 Task: Create in the project ToxicWorks in Backlog an issue 'Implement a feature for users to customize the appâ€™s appearance', assign it to team member softage.1@softage.net and change the status to IN PROGRESS.
Action: Mouse moved to (185, 54)
Screenshot: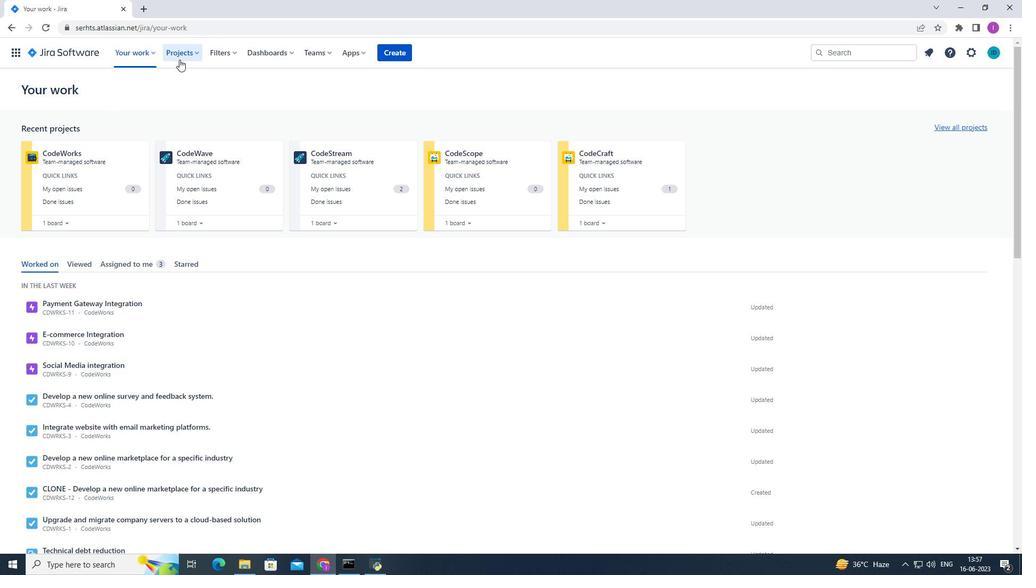 
Action: Mouse pressed left at (185, 54)
Screenshot: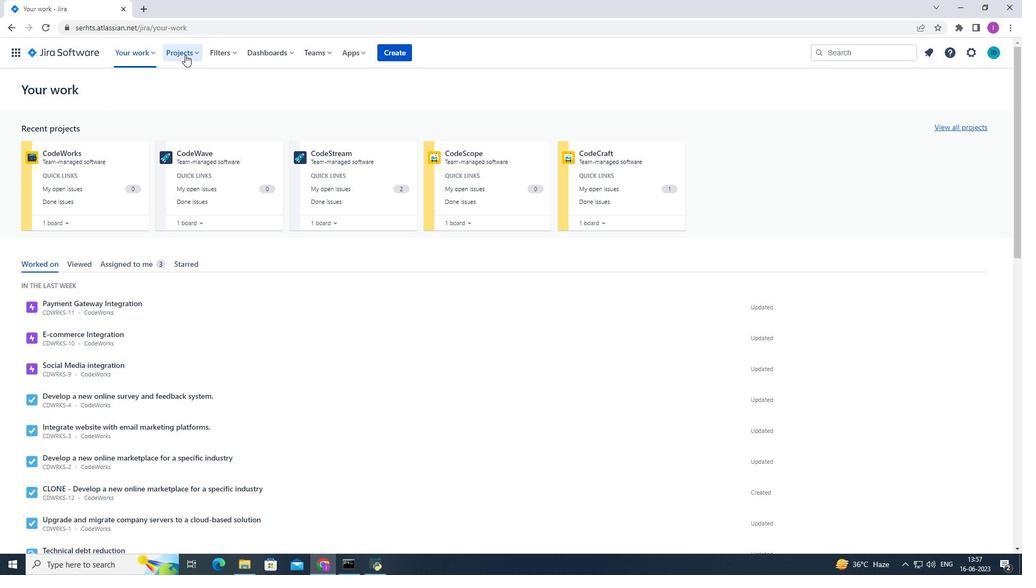
Action: Mouse moved to (218, 104)
Screenshot: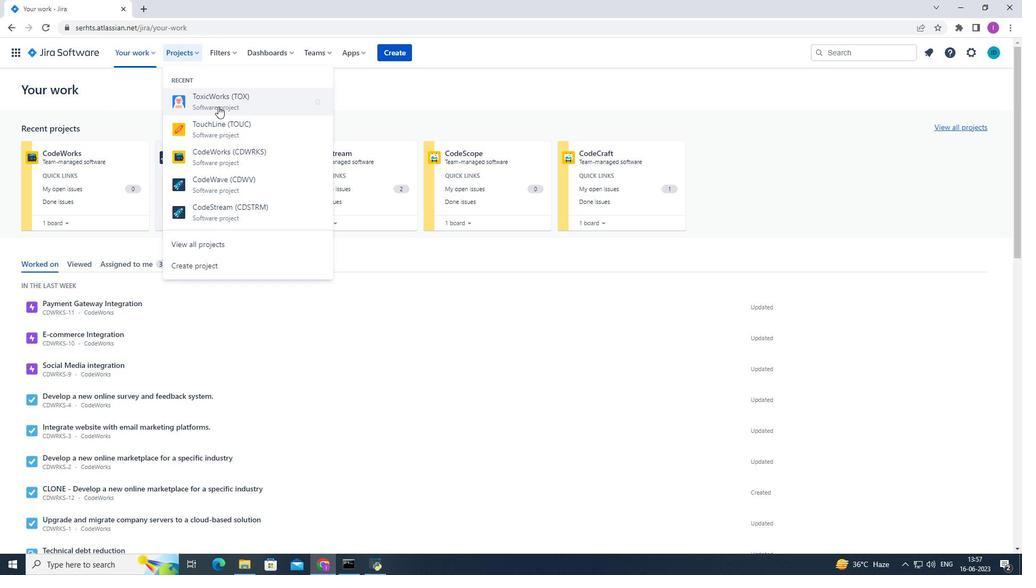 
Action: Mouse pressed left at (218, 104)
Screenshot: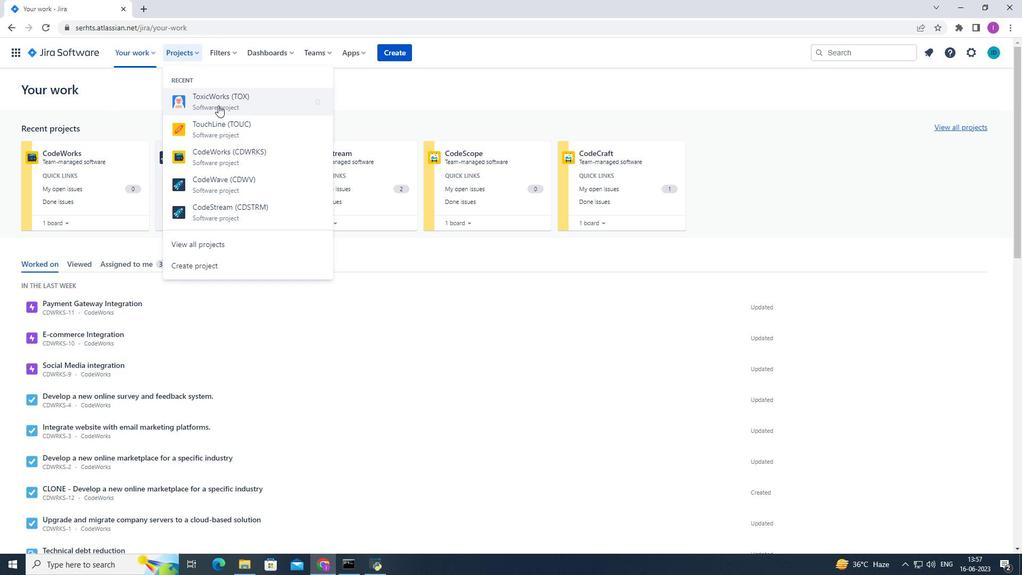 
Action: Mouse moved to (67, 160)
Screenshot: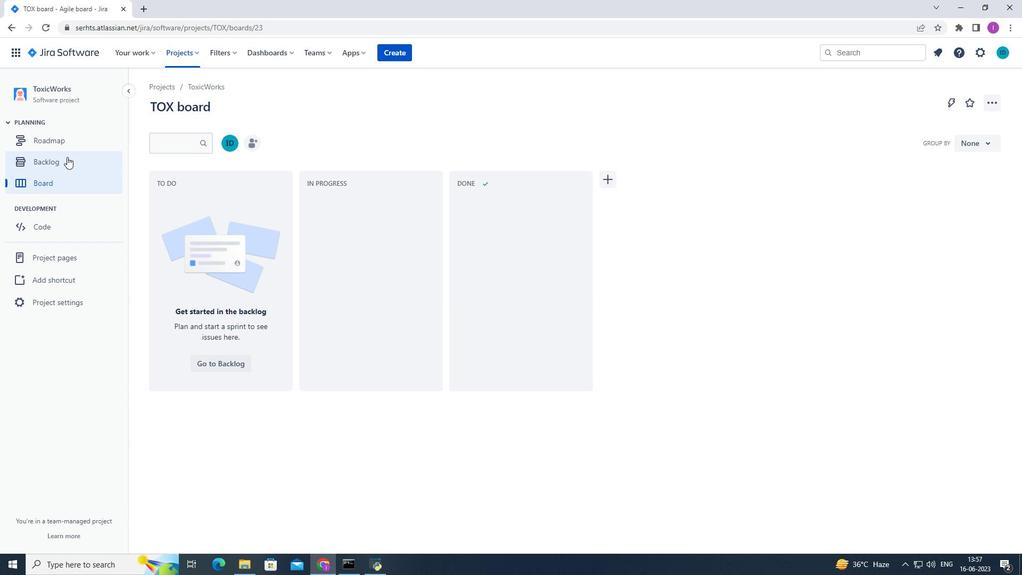 
Action: Mouse pressed left at (67, 160)
Screenshot: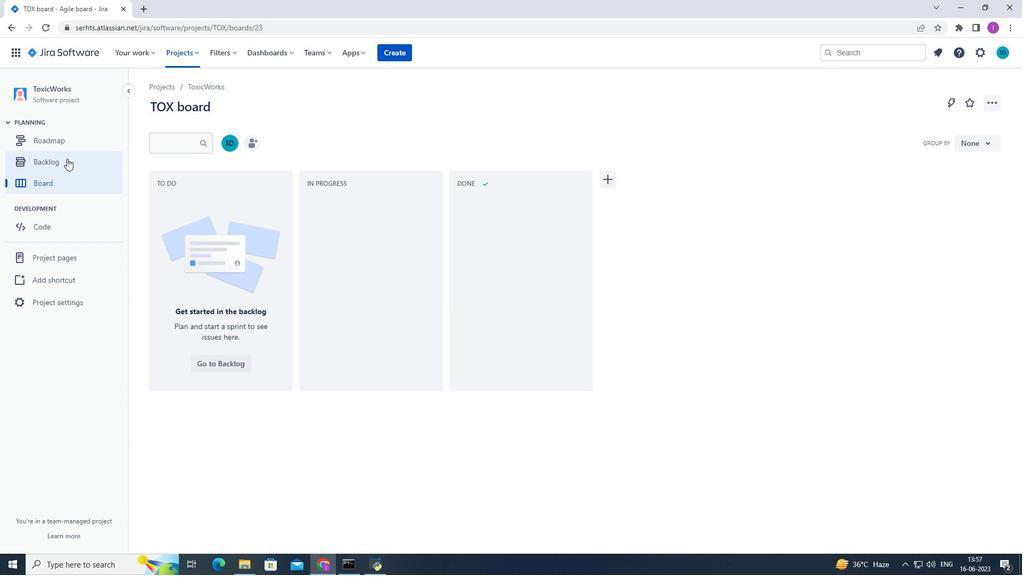
Action: Mouse moved to (340, 388)
Screenshot: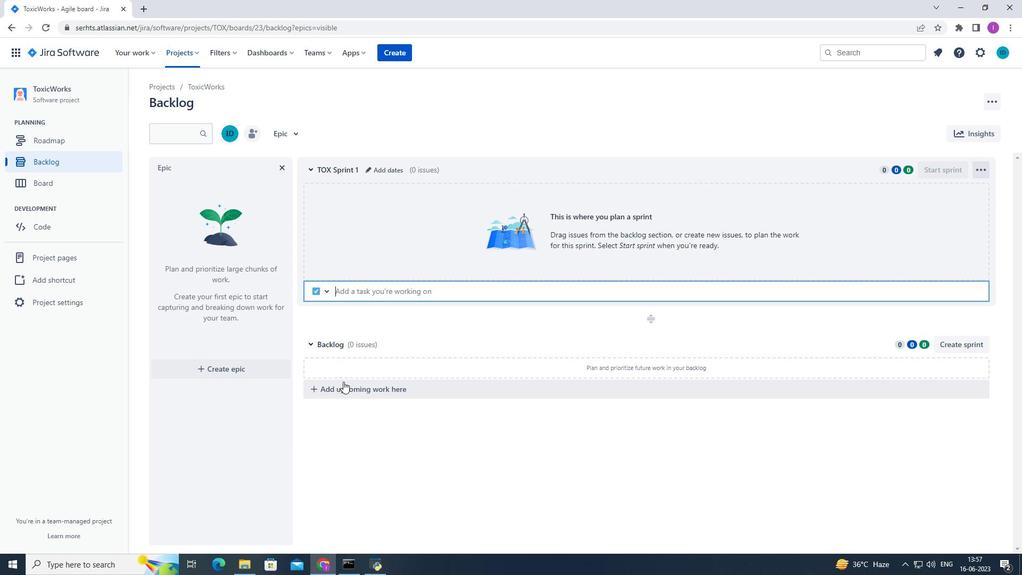 
Action: Mouse pressed left at (340, 388)
Screenshot: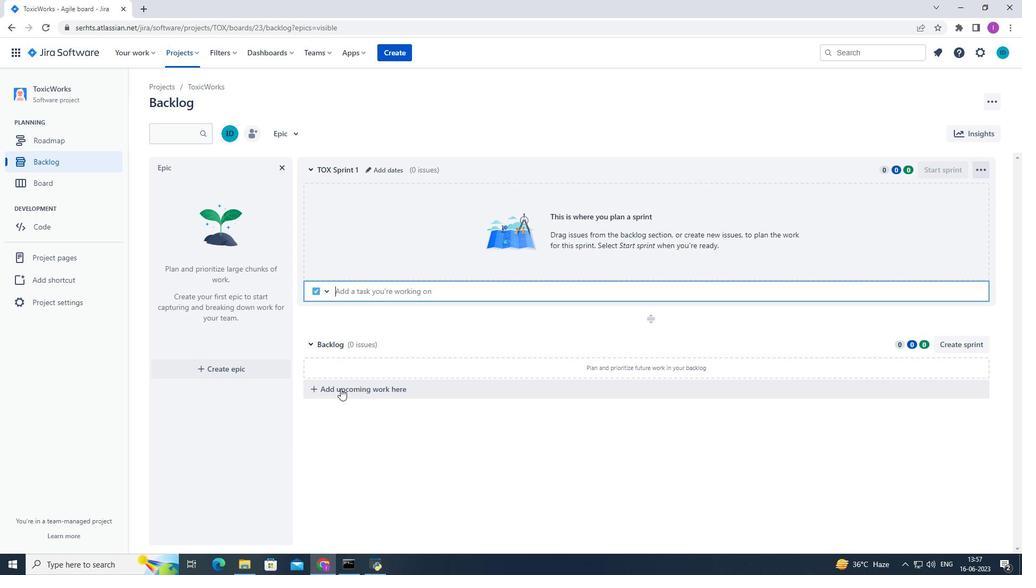 
Action: Mouse moved to (479, 405)
Screenshot: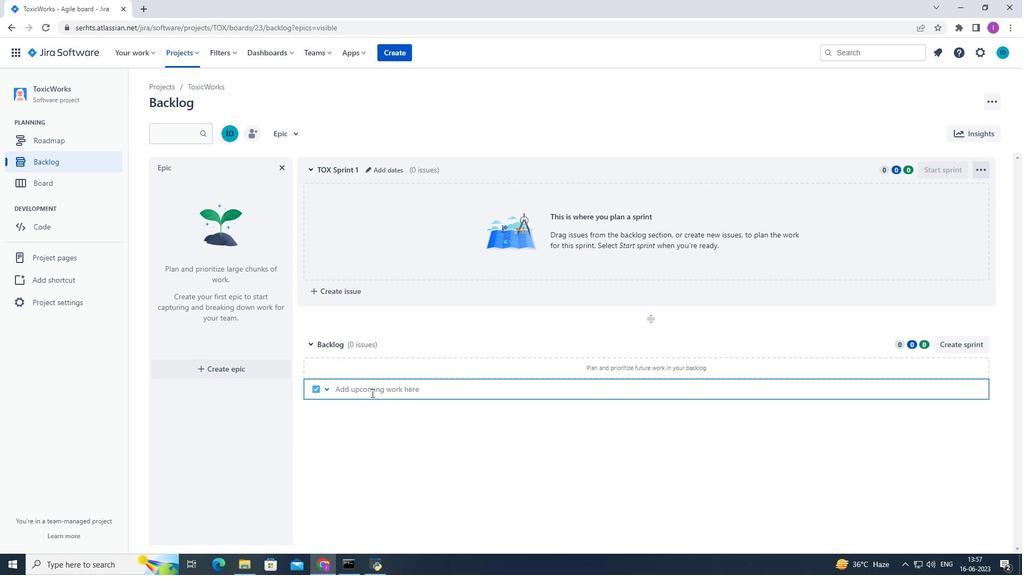 
Action: Key pressed <Key.shift>Implement<Key.space>a<Key.space>feature<Key.space>for<Key.space>users<Key.space>to<Key.space>customizw<Key.backspace>e<Key.space>the<Key.space>app's<Key.space>apprearance.
Screenshot: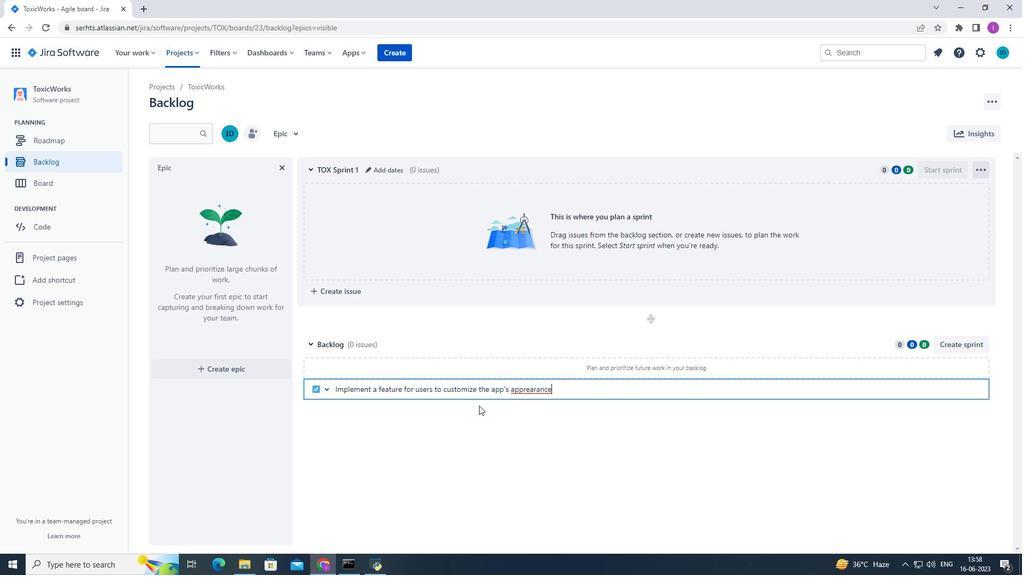 
Action: Mouse moved to (518, 392)
Screenshot: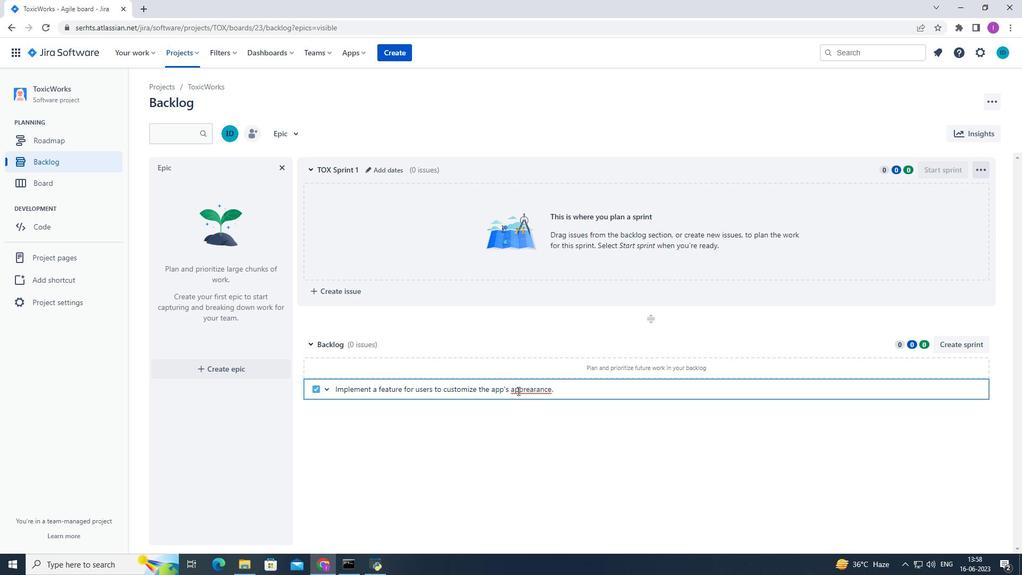
Action: Mouse pressed left at (518, 392)
Screenshot: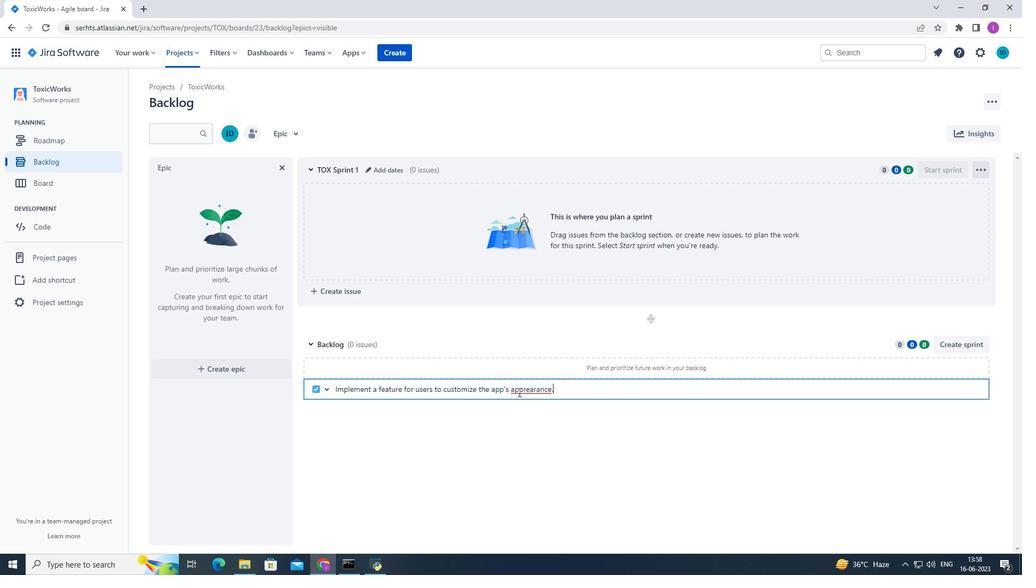 
Action: Mouse moved to (519, 394)
Screenshot: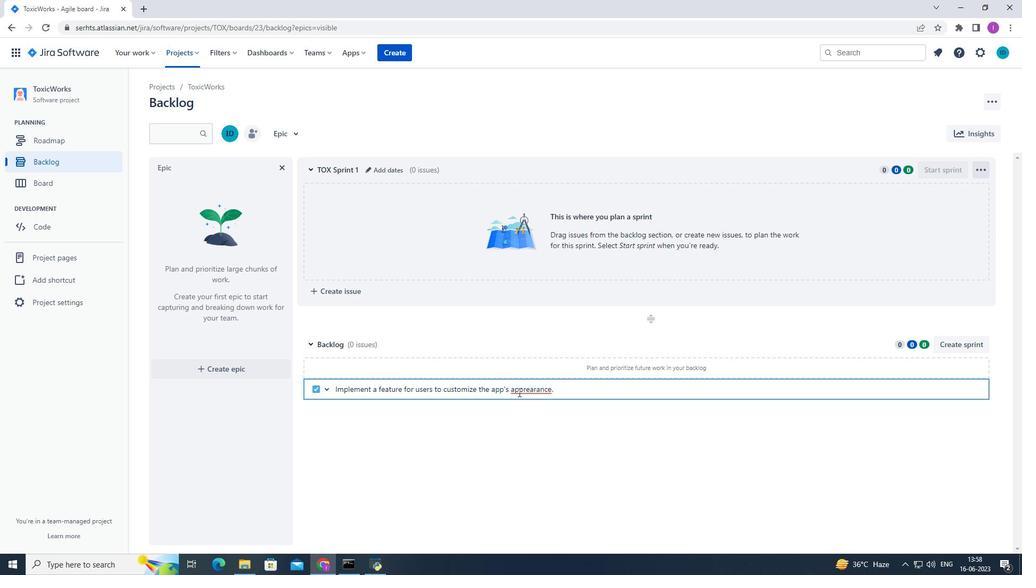
Action: Key pressed <Key.backspace>
Screenshot: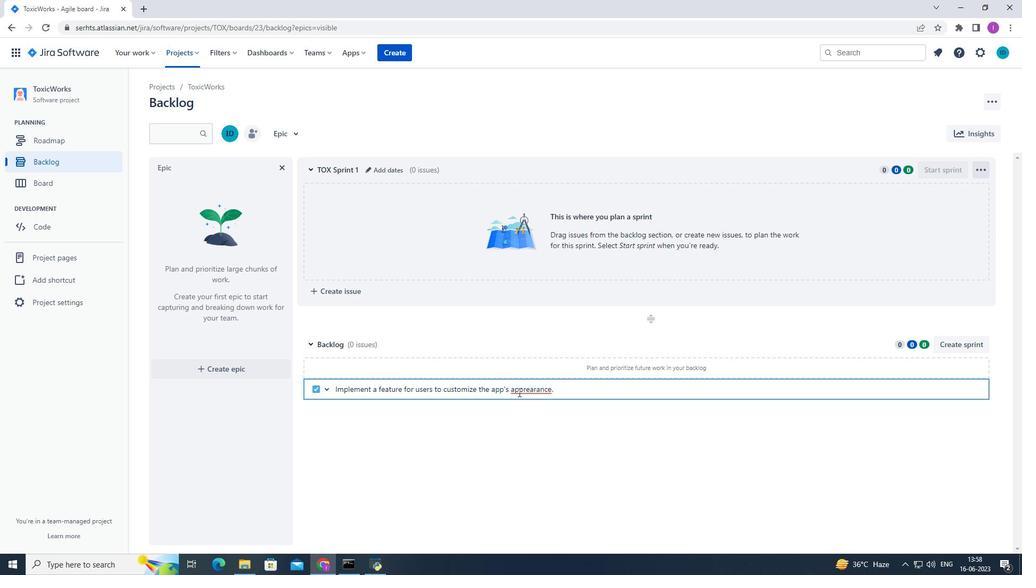 
Action: Mouse moved to (564, 391)
Screenshot: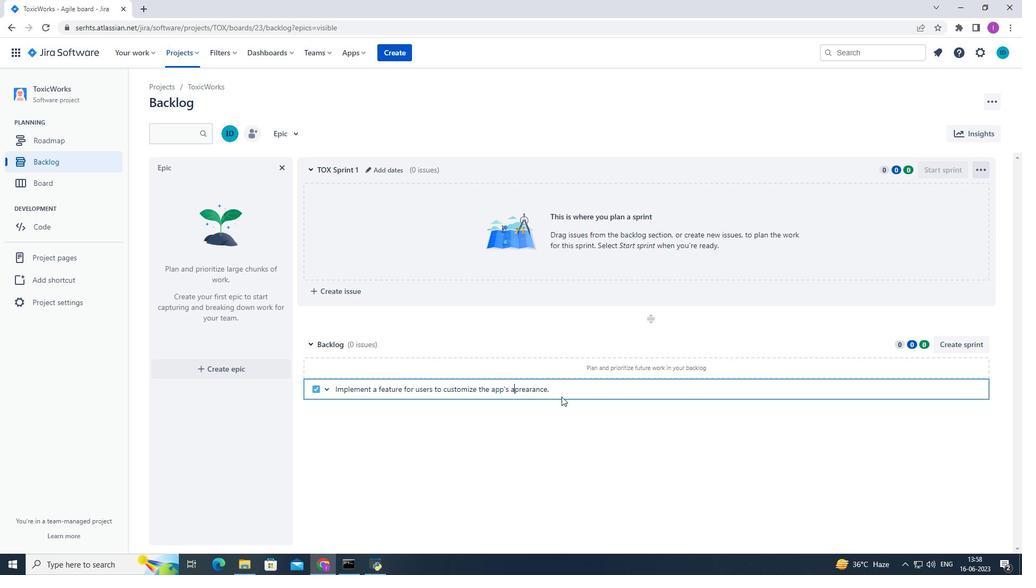 
Action: Mouse pressed left at (564, 391)
Screenshot: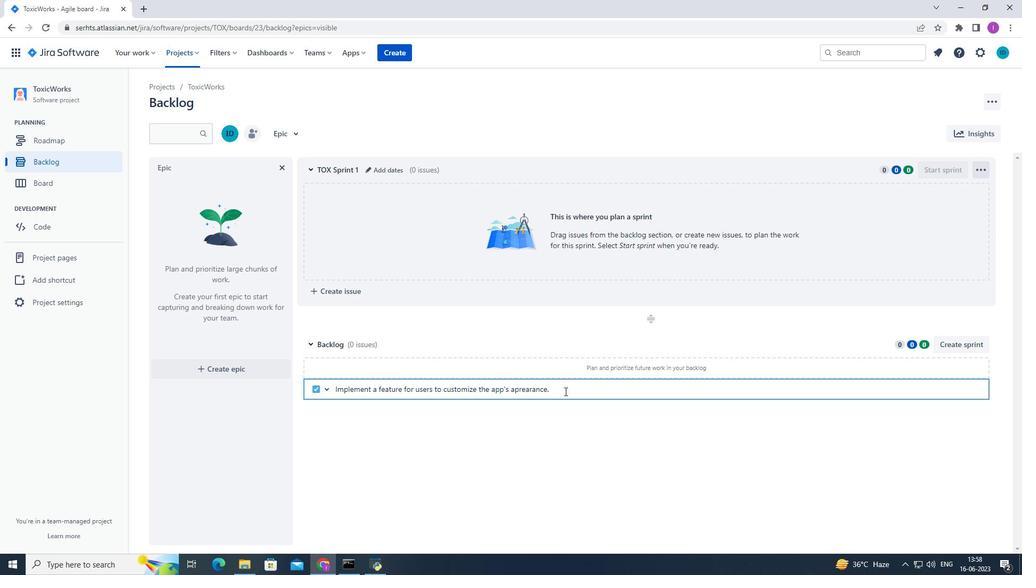 
Action: Mouse moved to (596, 413)
Screenshot: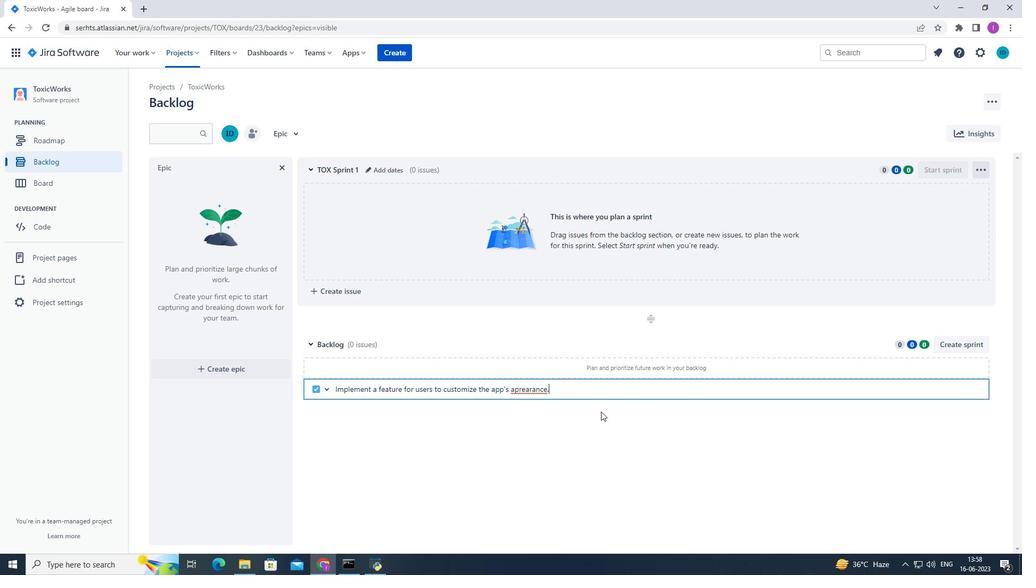 
Action: Key pressed <Key.enter>
Screenshot: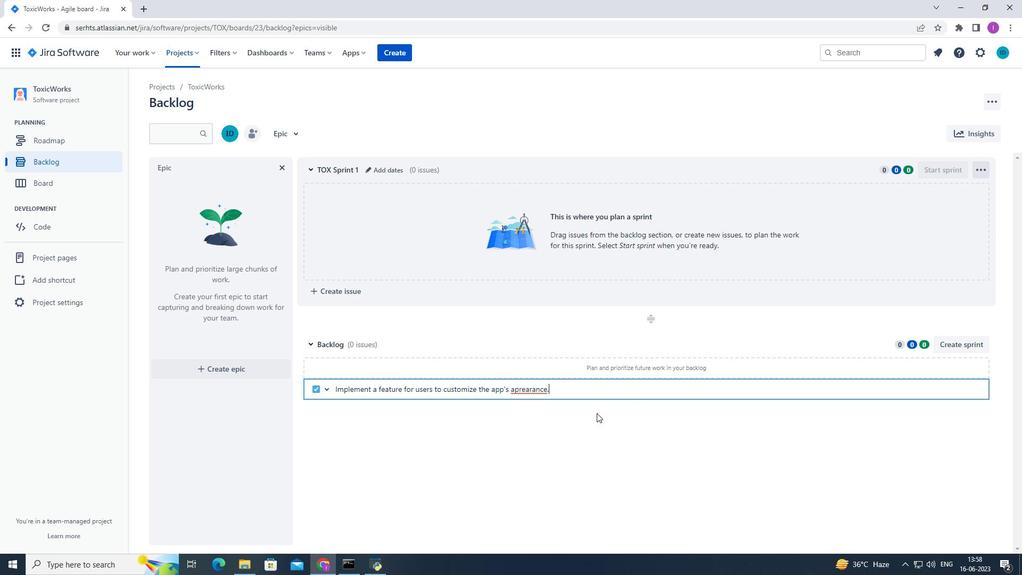 
Action: Mouse moved to (957, 371)
Screenshot: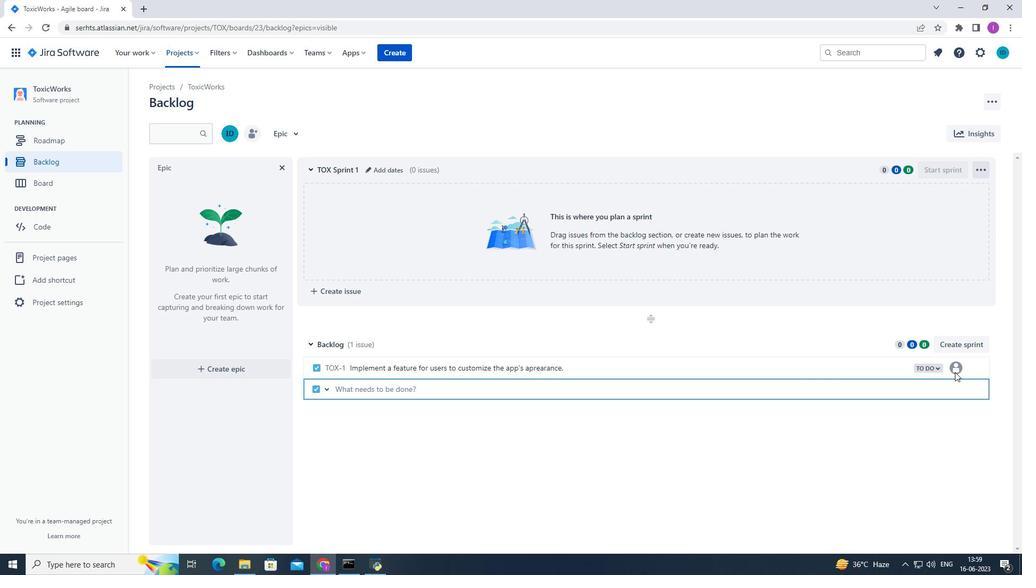 
Action: Mouse pressed left at (957, 371)
Screenshot: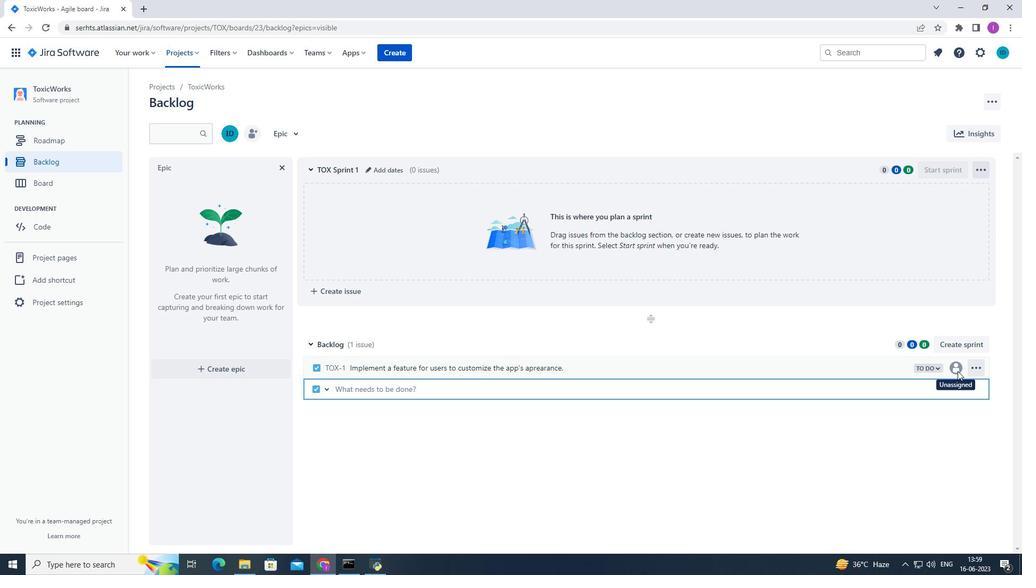 
Action: Mouse moved to (877, 480)
Screenshot: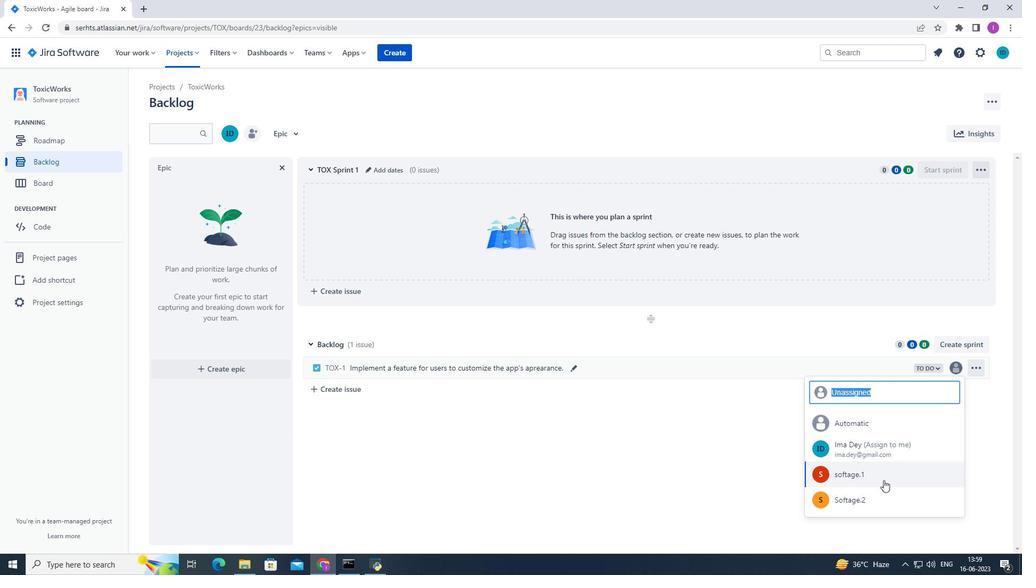 
Action: Mouse pressed left at (877, 480)
Screenshot: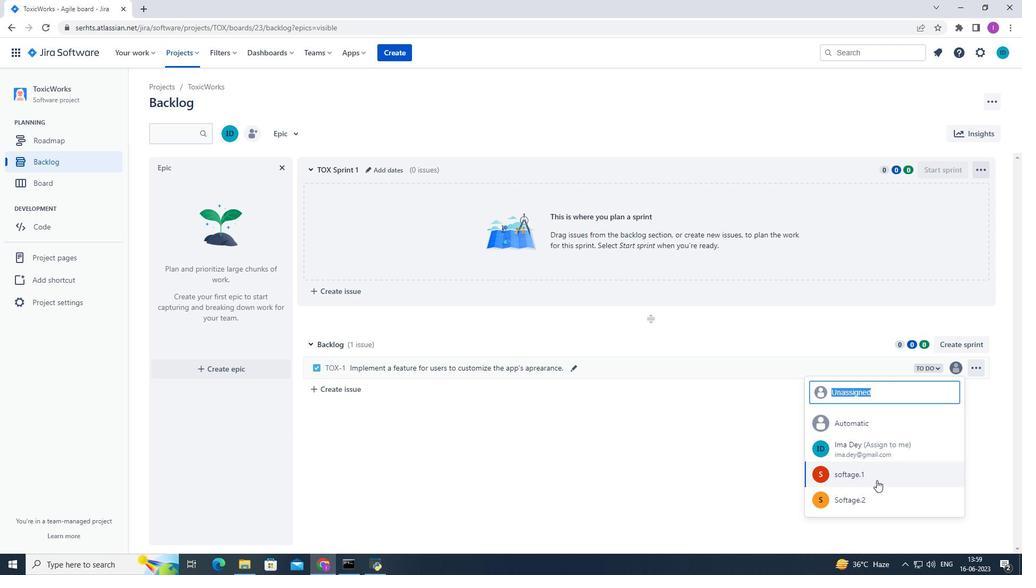 
Action: Mouse moved to (939, 367)
Screenshot: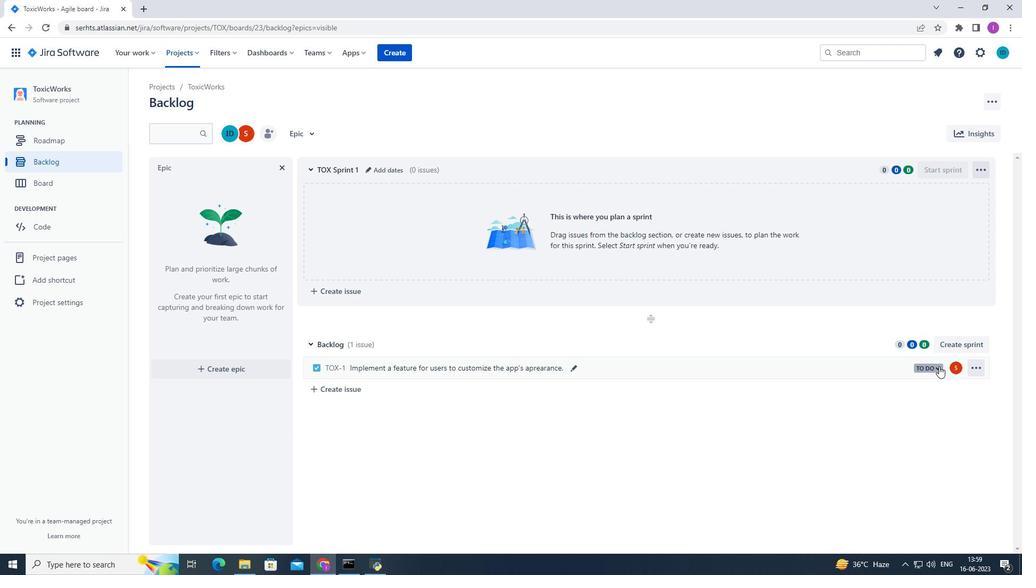 
Action: Mouse pressed left at (939, 367)
Screenshot: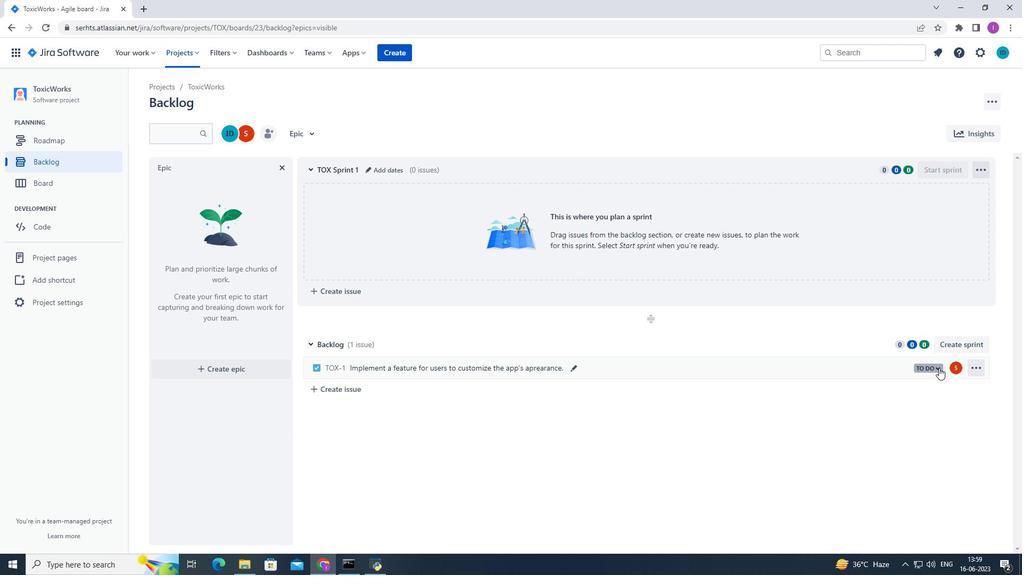 
Action: Mouse moved to (878, 393)
Screenshot: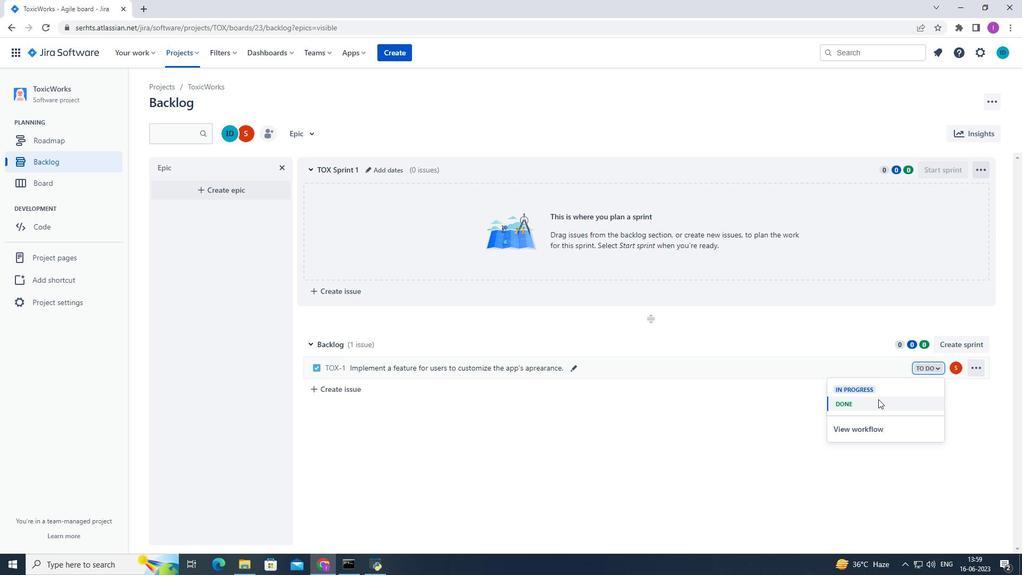 
Action: Mouse pressed left at (878, 393)
Screenshot: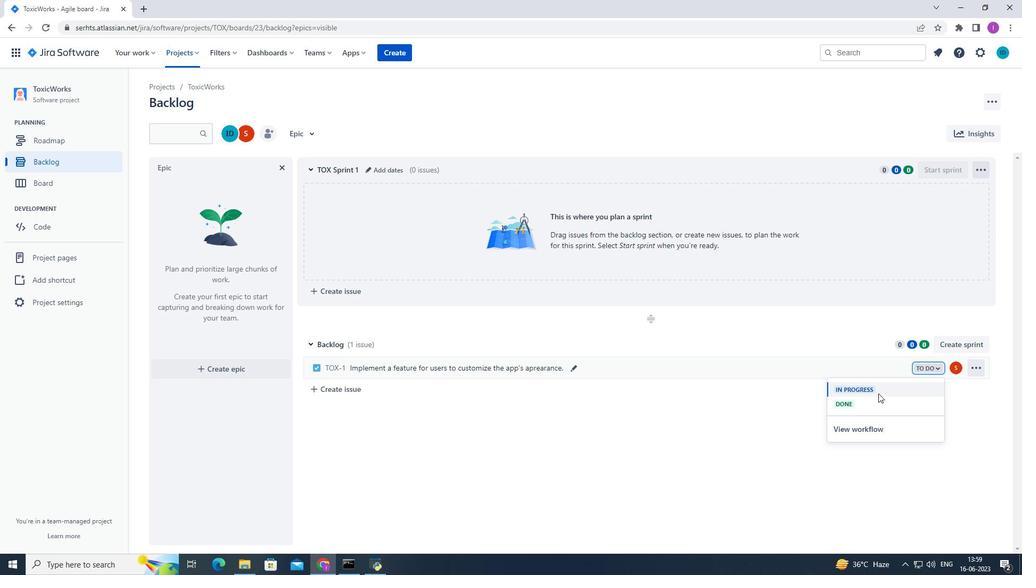 
Action: Mouse moved to (762, 430)
Screenshot: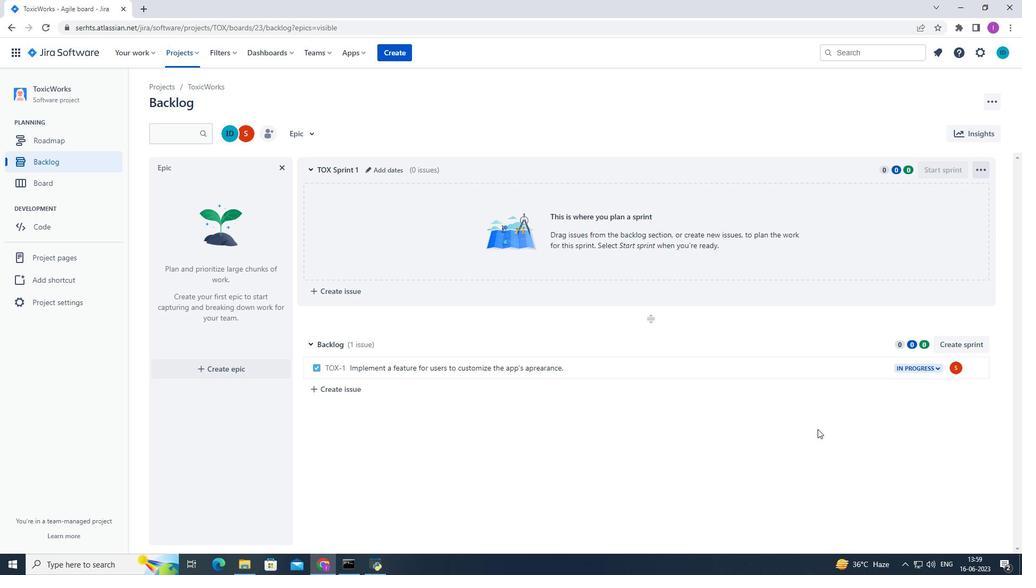 
